 Task: Look for products in the category "Multivitamins" from Paradise Herbs only.
Action: Mouse moved to (266, 137)
Screenshot: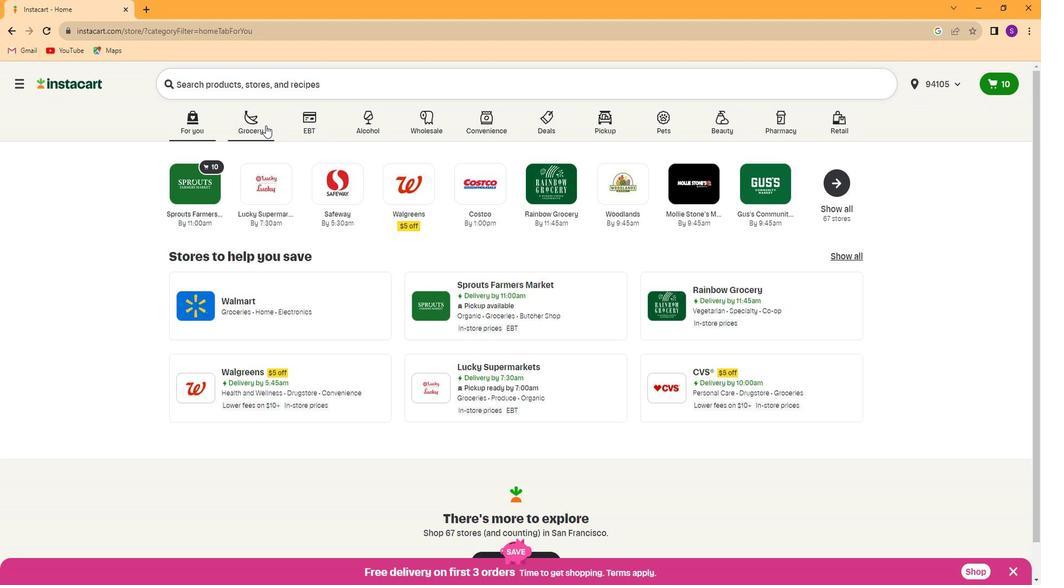
Action: Mouse pressed left at (266, 137)
Screenshot: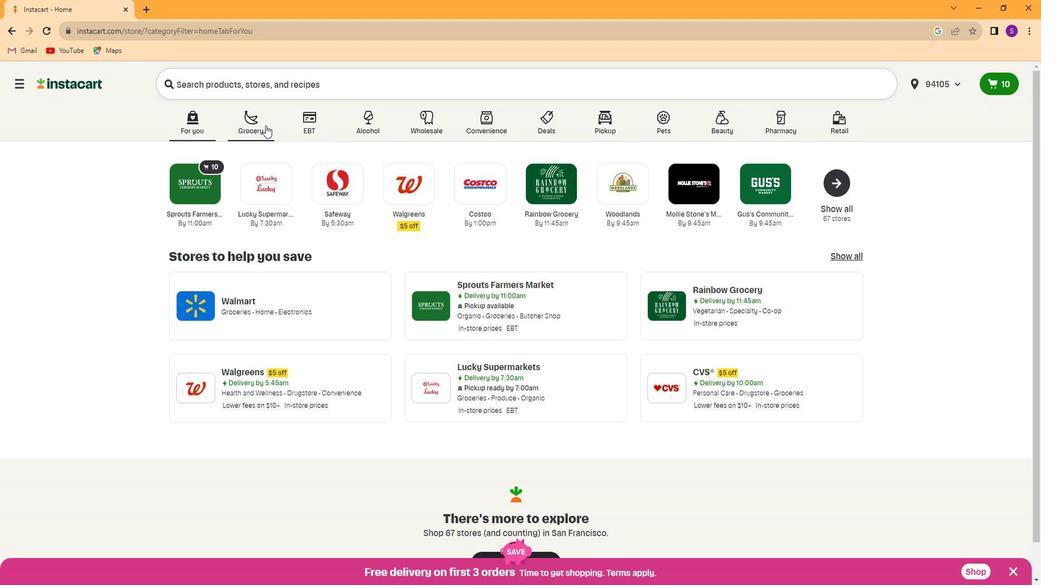 
Action: Mouse moved to (728, 205)
Screenshot: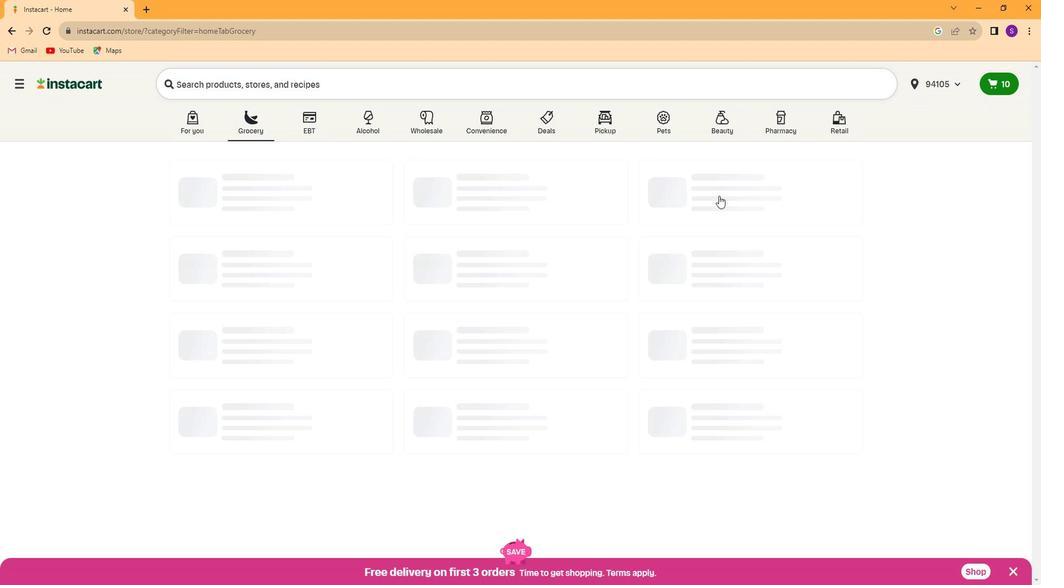 
Action: Mouse pressed left at (728, 205)
Screenshot: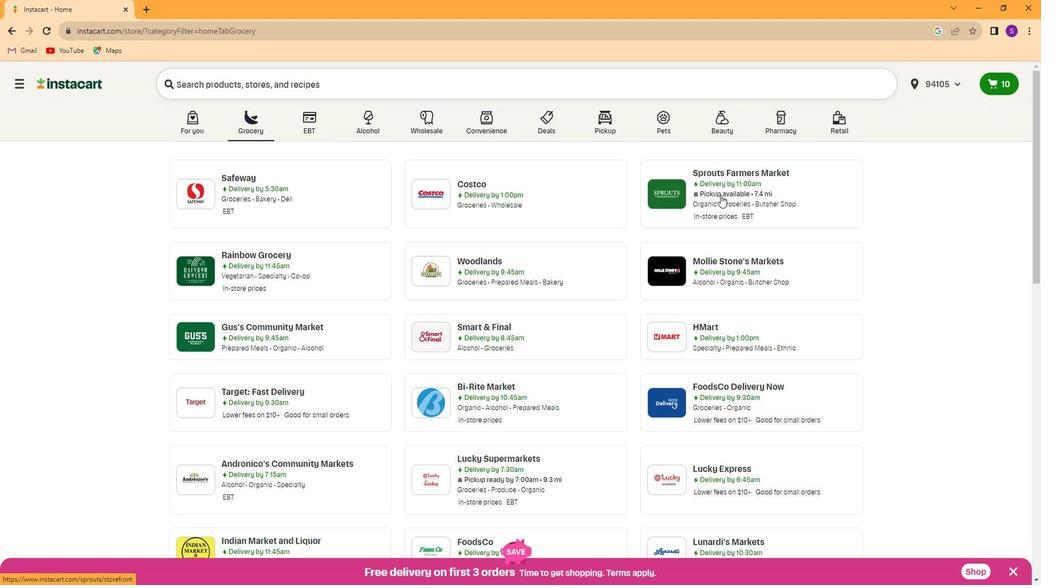 
Action: Mouse moved to (113, 394)
Screenshot: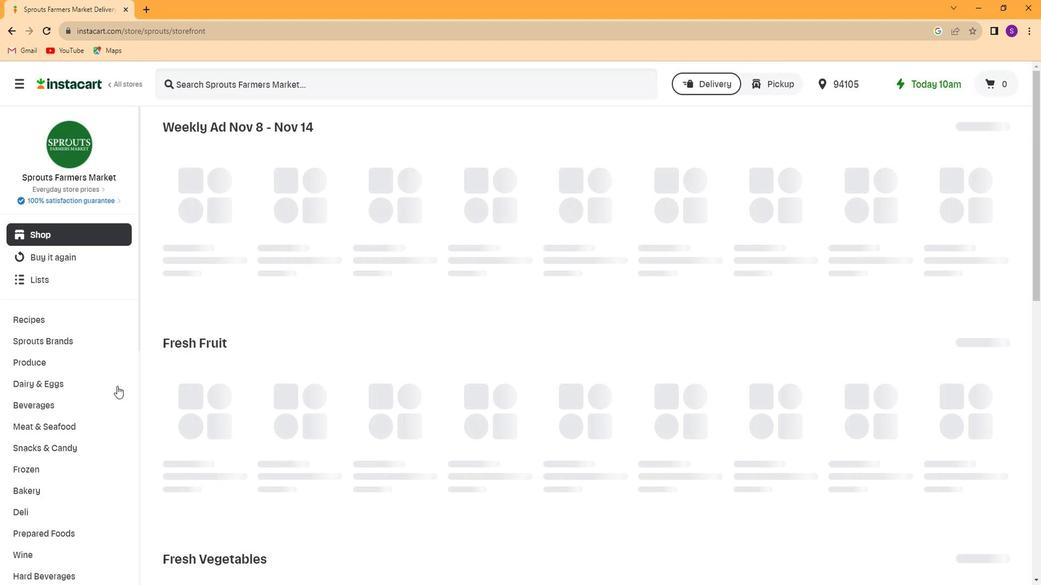 
Action: Mouse scrolled (113, 394) with delta (0, 0)
Screenshot: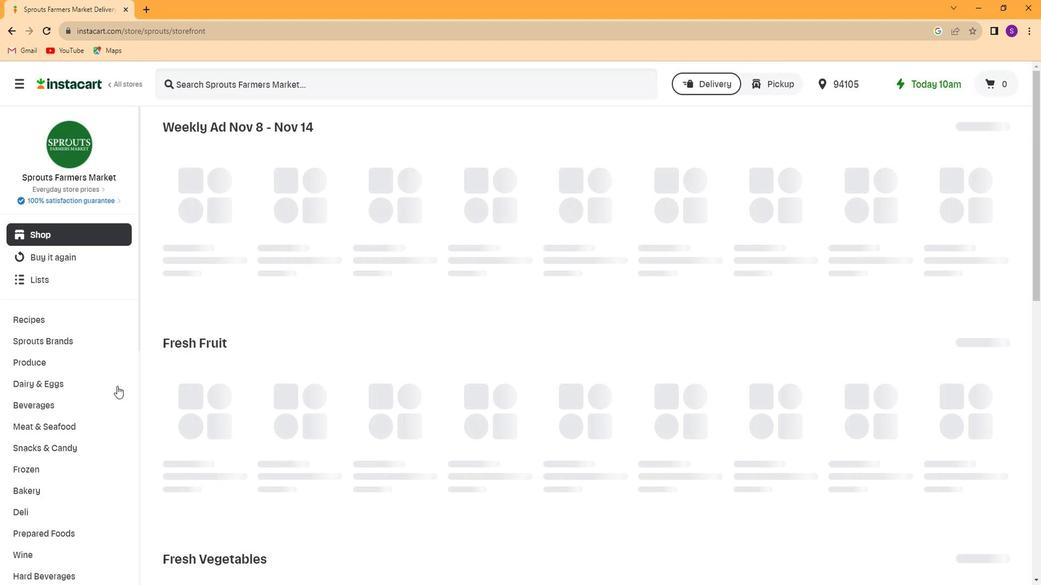 
Action: Mouse moved to (112, 395)
Screenshot: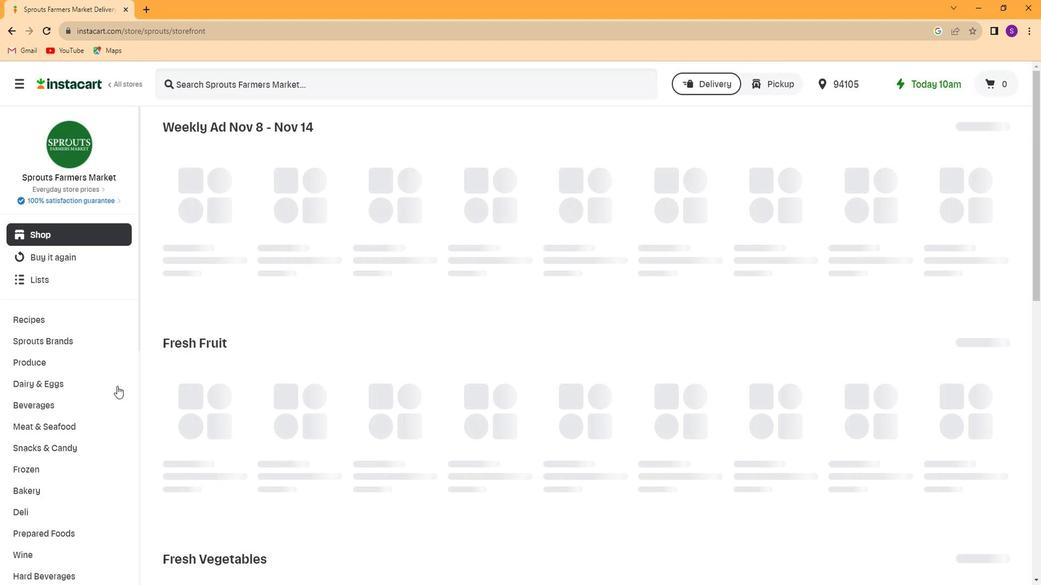 
Action: Mouse scrolled (112, 394) with delta (0, 0)
Screenshot: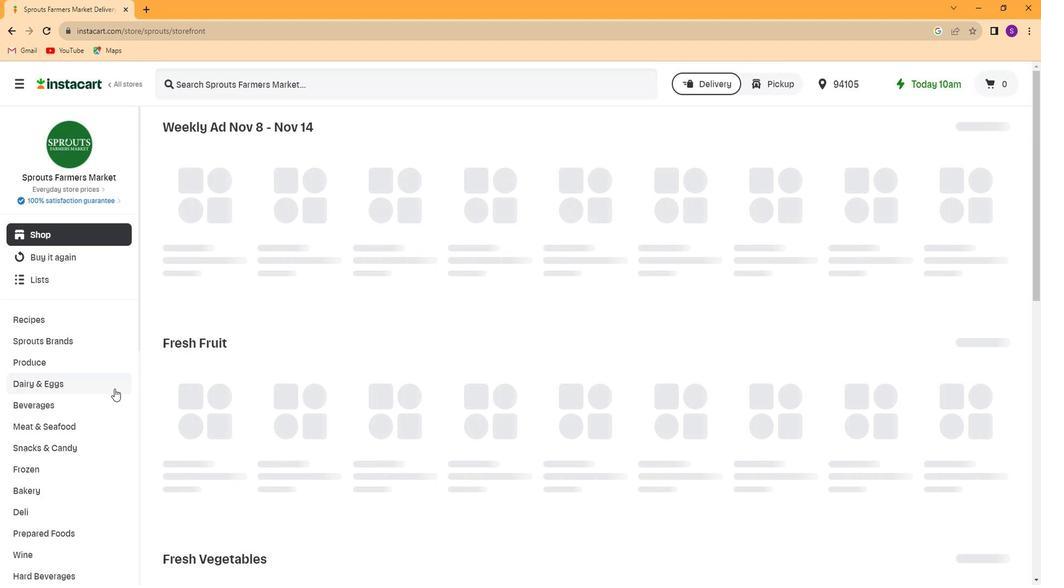 
Action: Mouse scrolled (112, 394) with delta (0, 0)
Screenshot: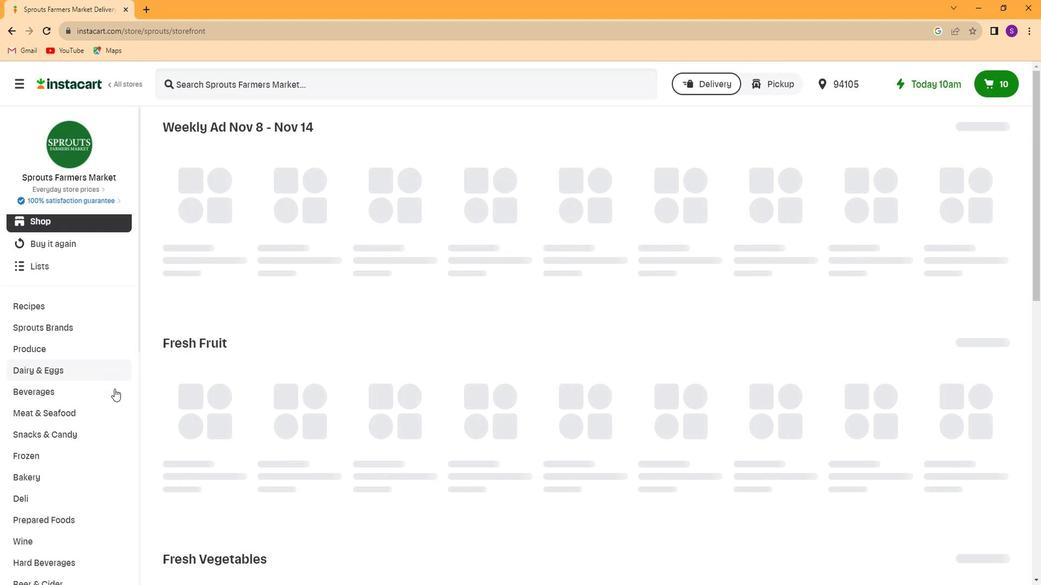 
Action: Mouse scrolled (112, 394) with delta (0, 0)
Screenshot: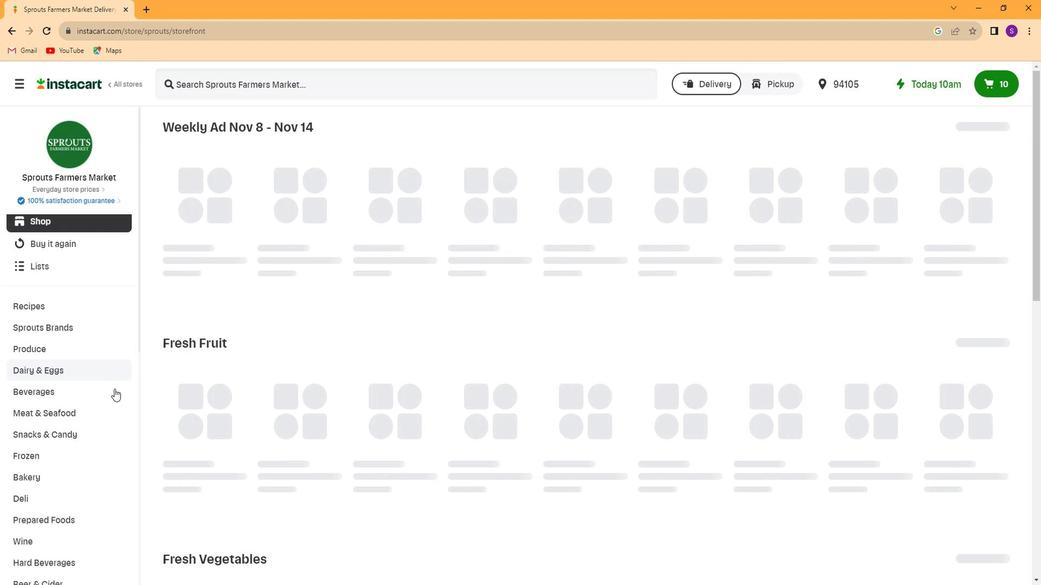 
Action: Mouse scrolled (112, 394) with delta (0, 0)
Screenshot: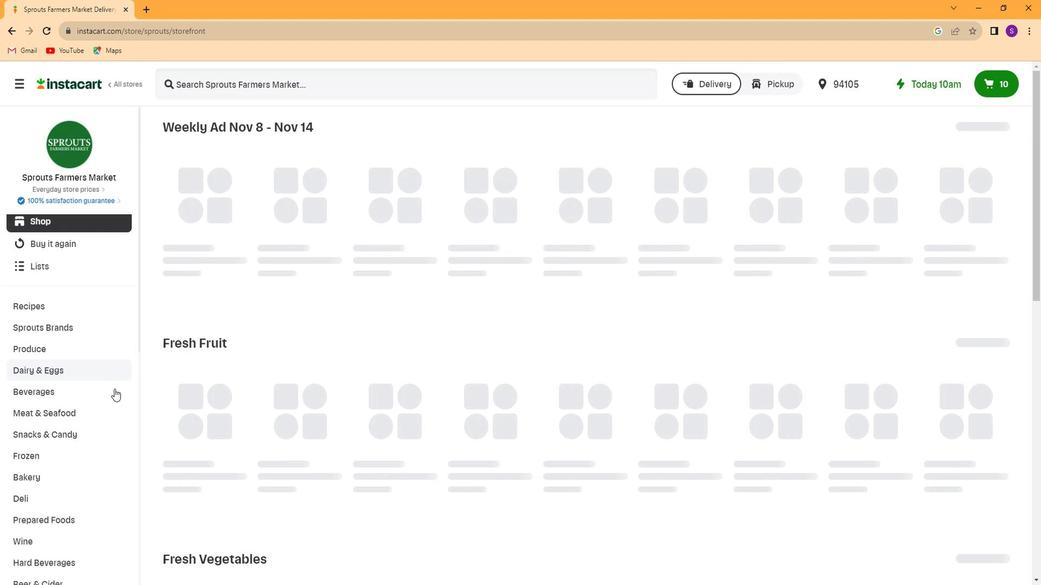 
Action: Mouse scrolled (112, 394) with delta (0, 0)
Screenshot: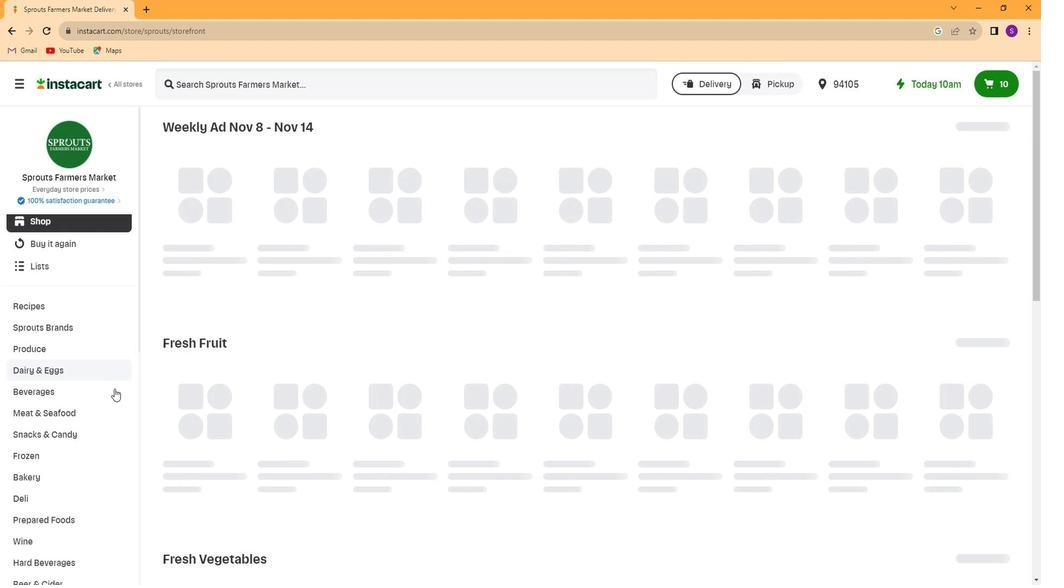 
Action: Mouse scrolled (112, 394) with delta (0, 0)
Screenshot: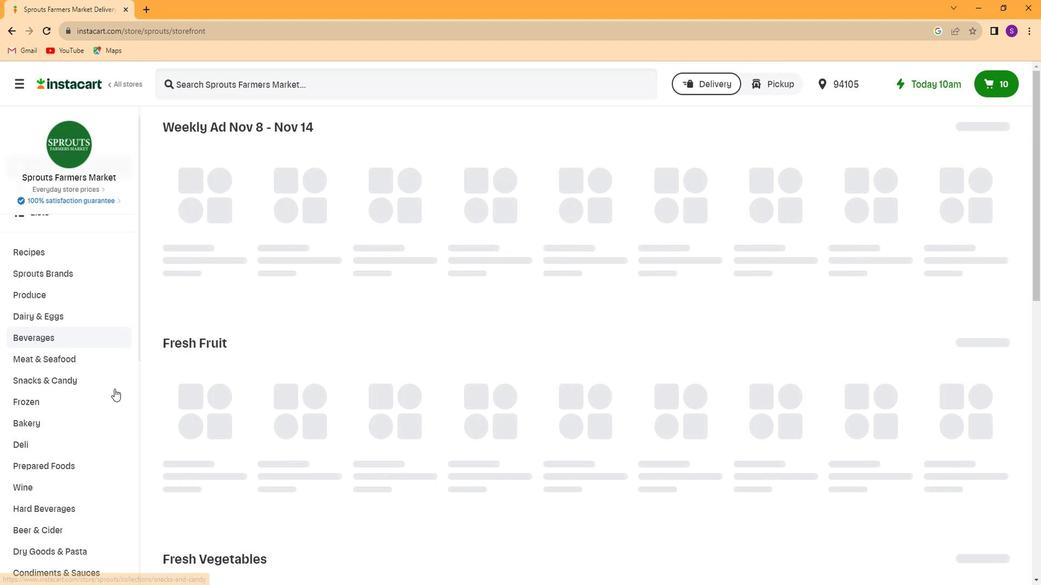 
Action: Mouse scrolled (112, 394) with delta (0, 0)
Screenshot: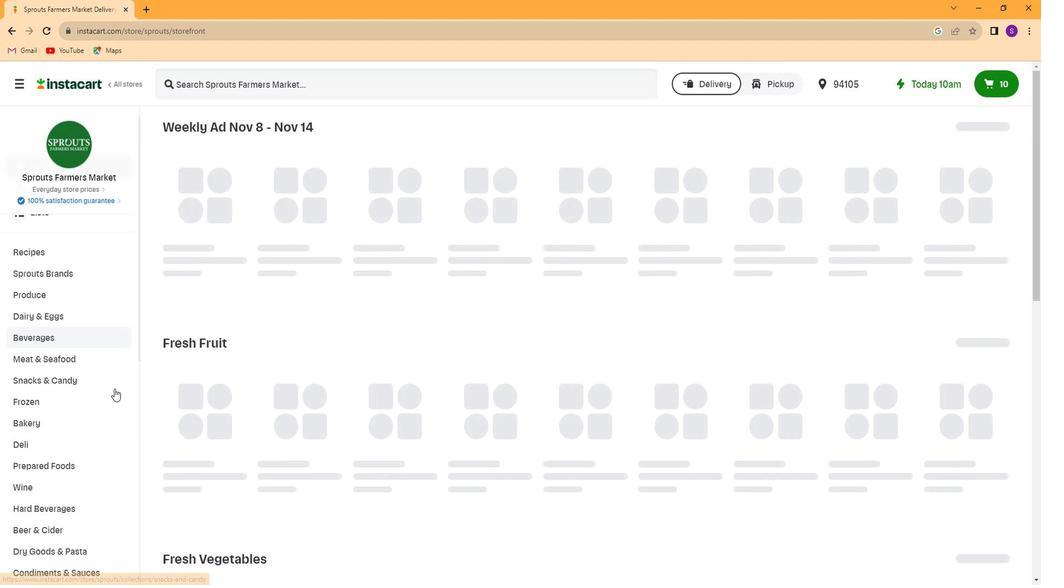 
Action: Mouse moved to (107, 399)
Screenshot: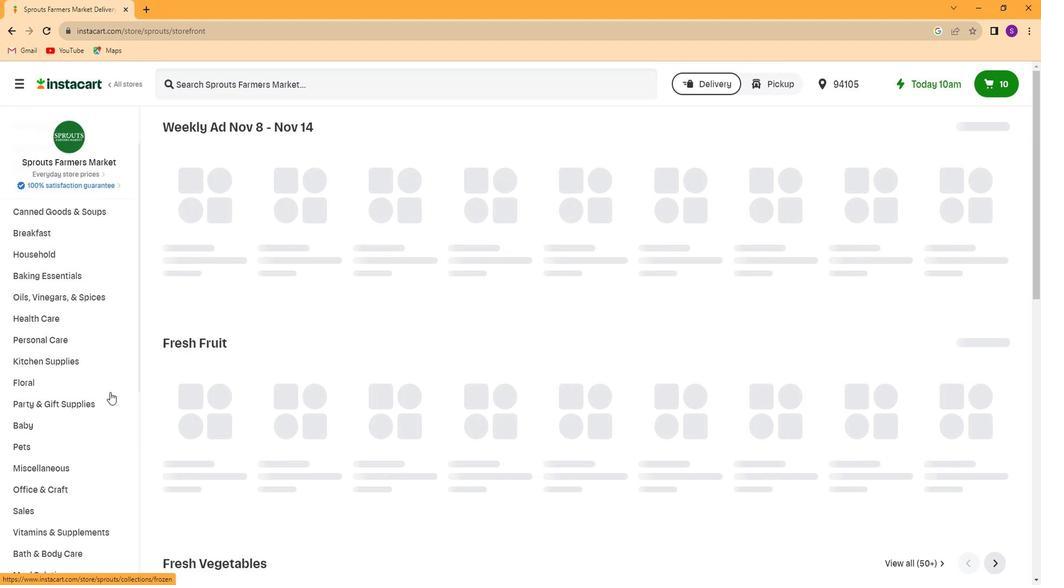 
Action: Mouse scrolled (107, 398) with delta (0, 0)
Screenshot: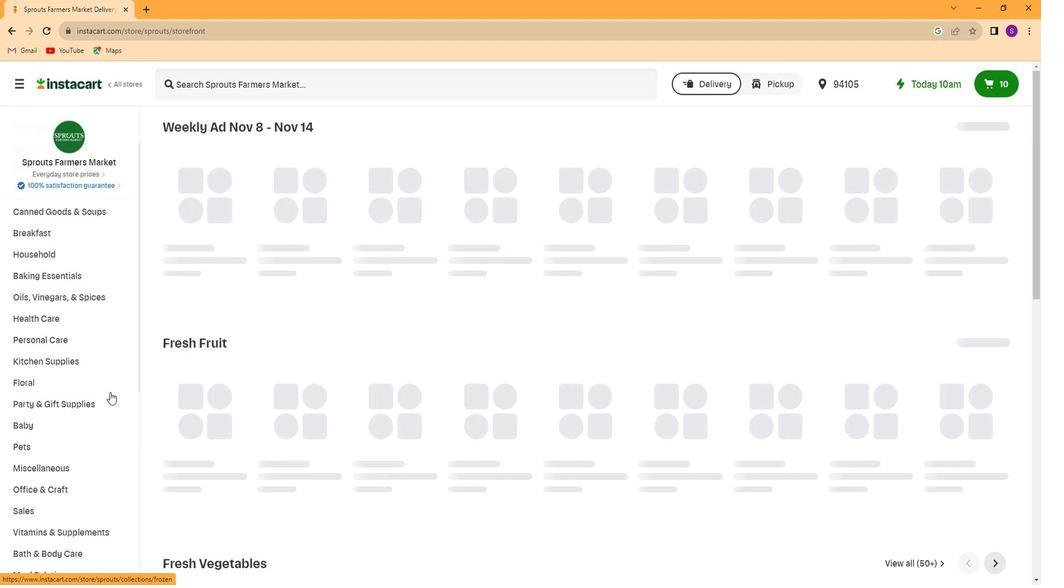 
Action: Mouse moved to (100, 402)
Screenshot: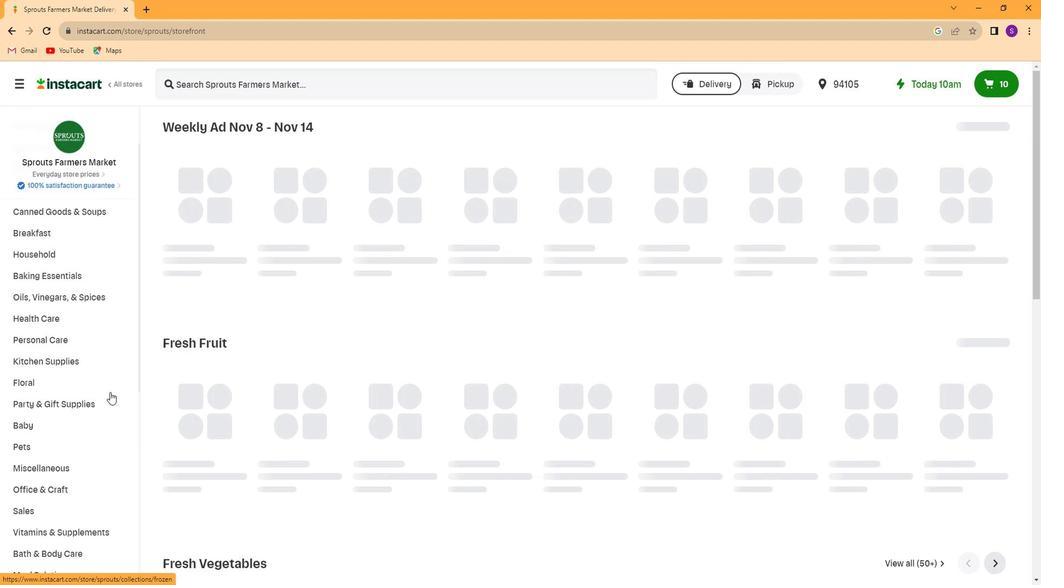 
Action: Mouse scrolled (100, 402) with delta (0, 0)
Screenshot: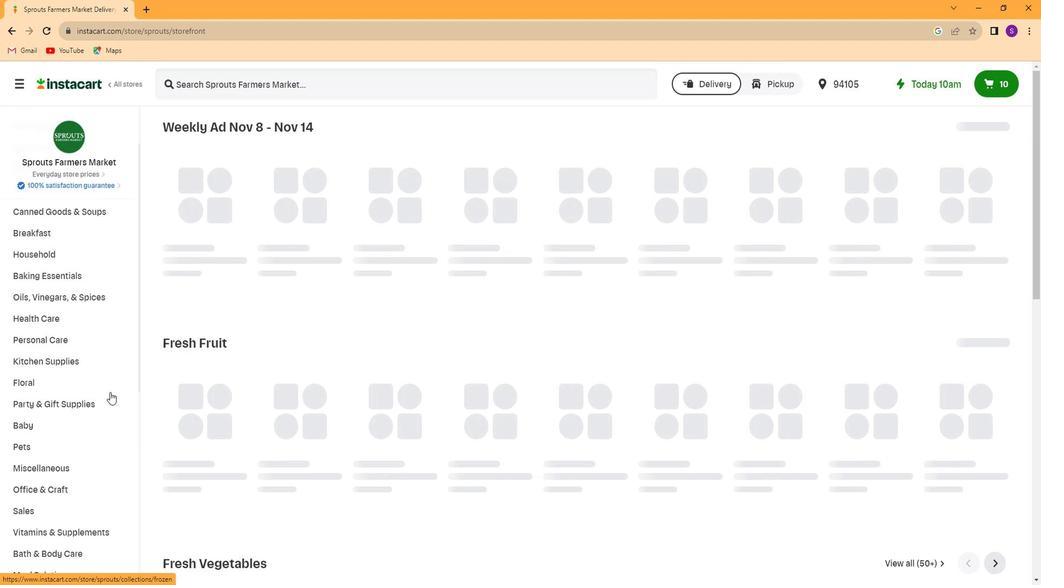 
Action: Mouse moved to (95, 404)
Screenshot: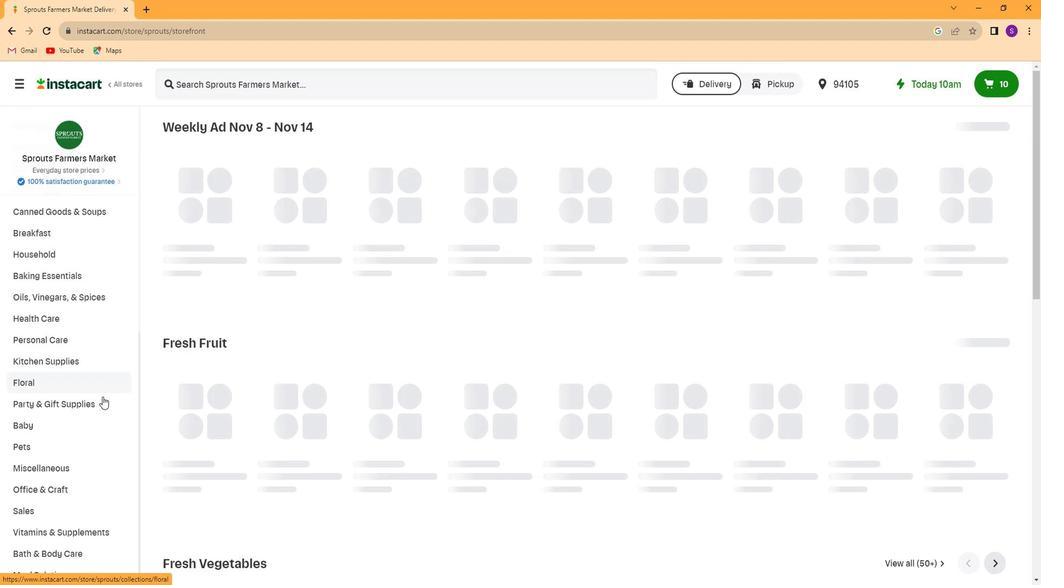 
Action: Mouse scrolled (95, 404) with delta (0, 0)
Screenshot: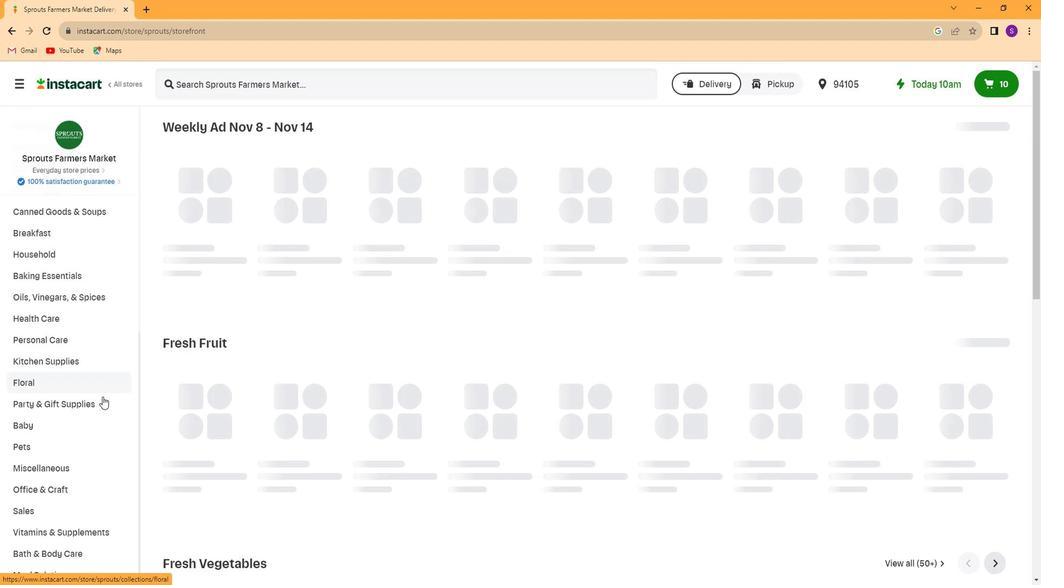 
Action: Mouse moved to (93, 405)
Screenshot: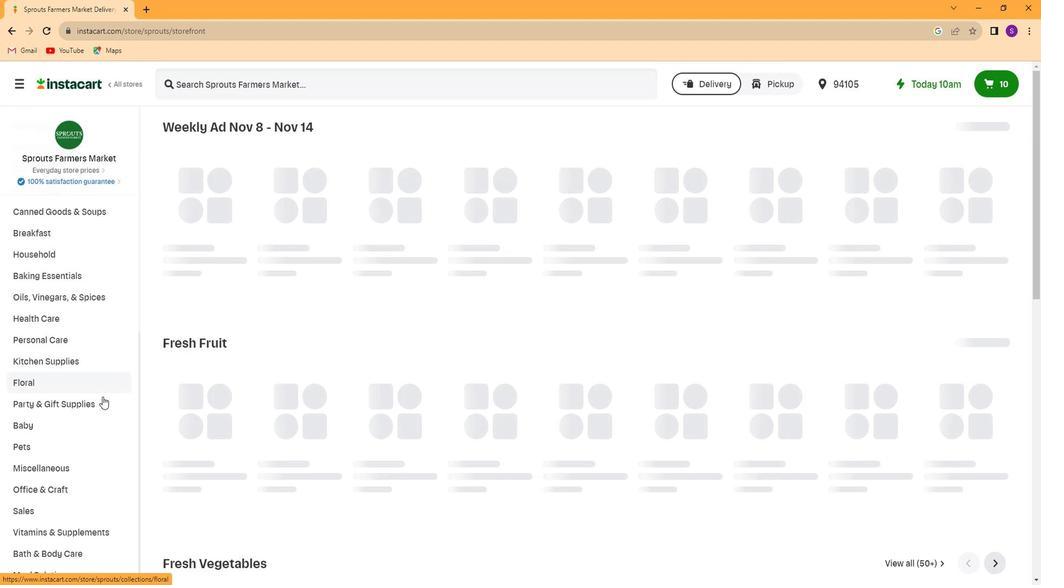 
Action: Mouse scrolled (93, 405) with delta (0, 0)
Screenshot: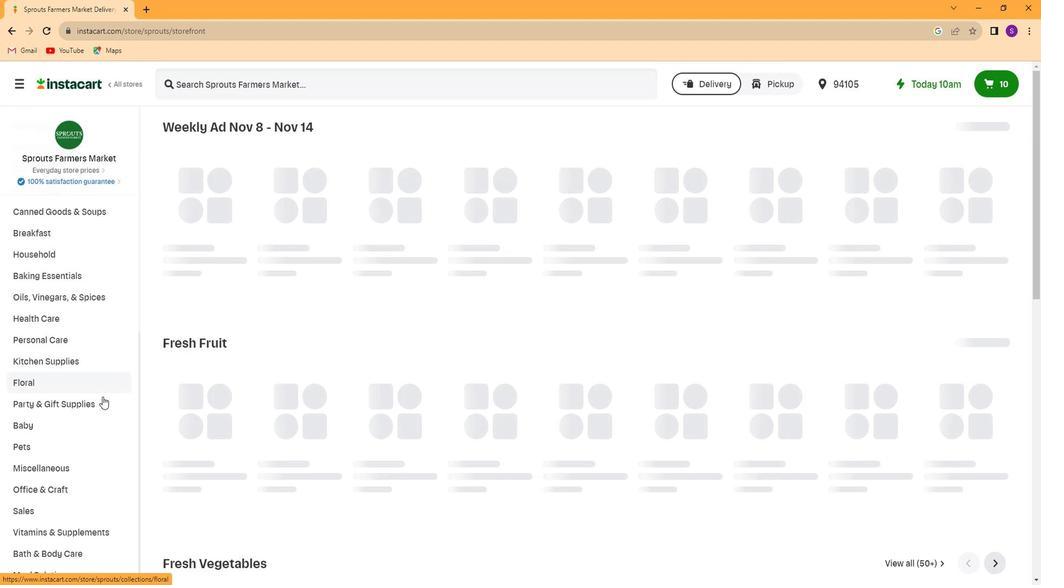 
Action: Mouse scrolled (93, 405) with delta (0, 0)
Screenshot: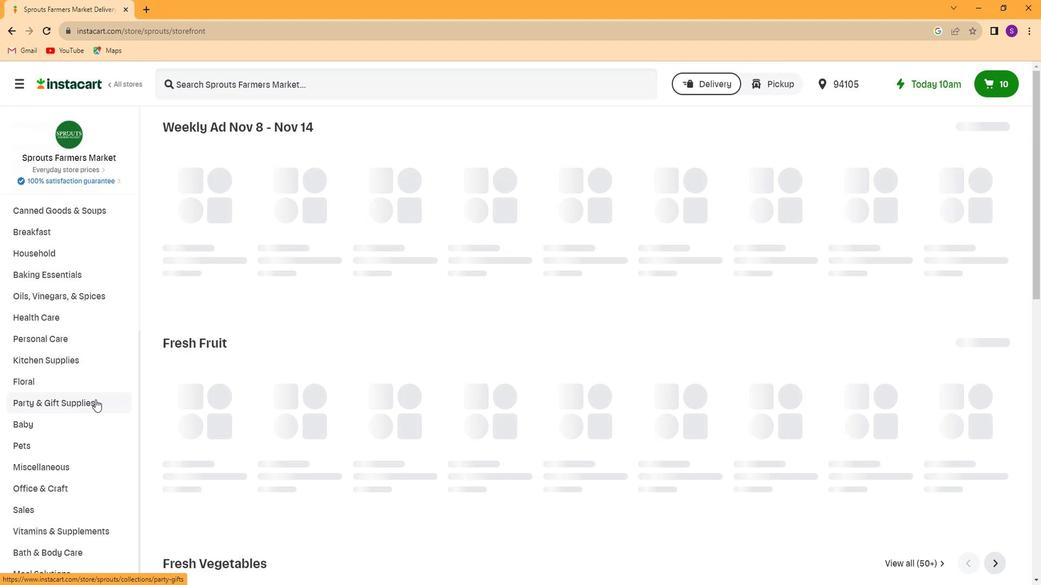 
Action: Mouse scrolled (93, 405) with delta (0, 0)
Screenshot: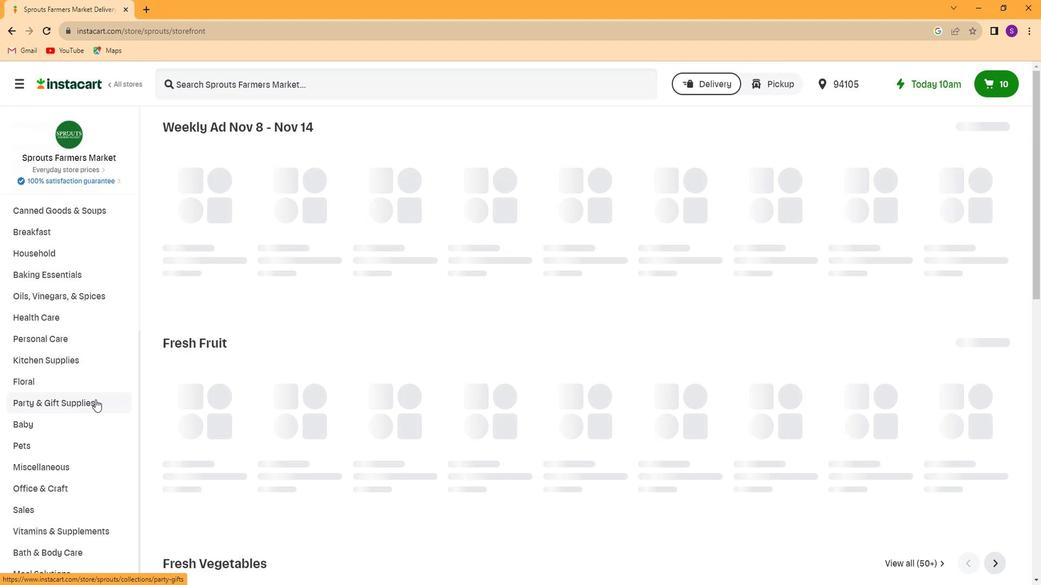 
Action: Mouse scrolled (93, 405) with delta (0, 0)
Screenshot: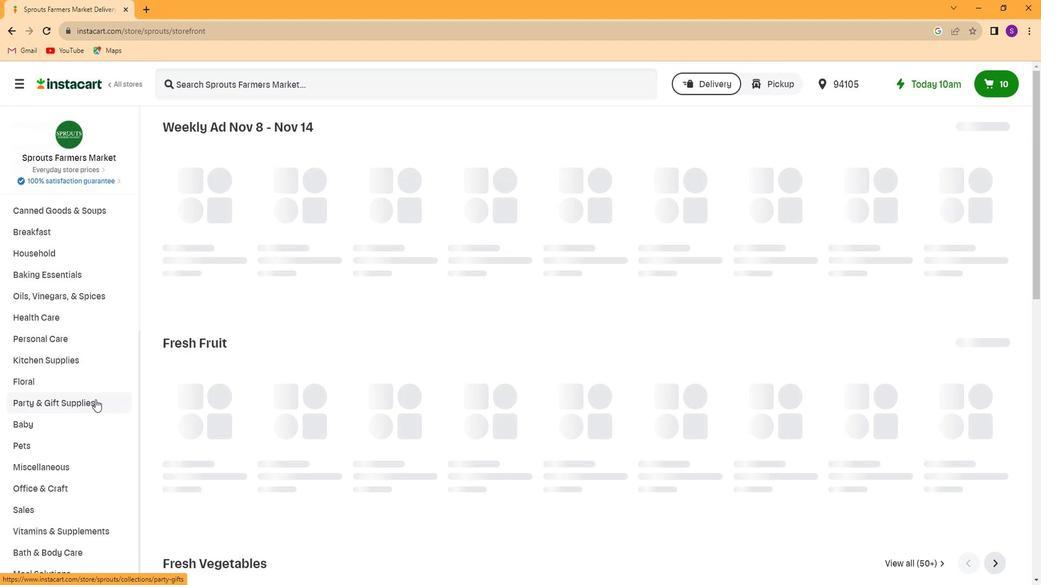 
Action: Mouse moved to (91, 532)
Screenshot: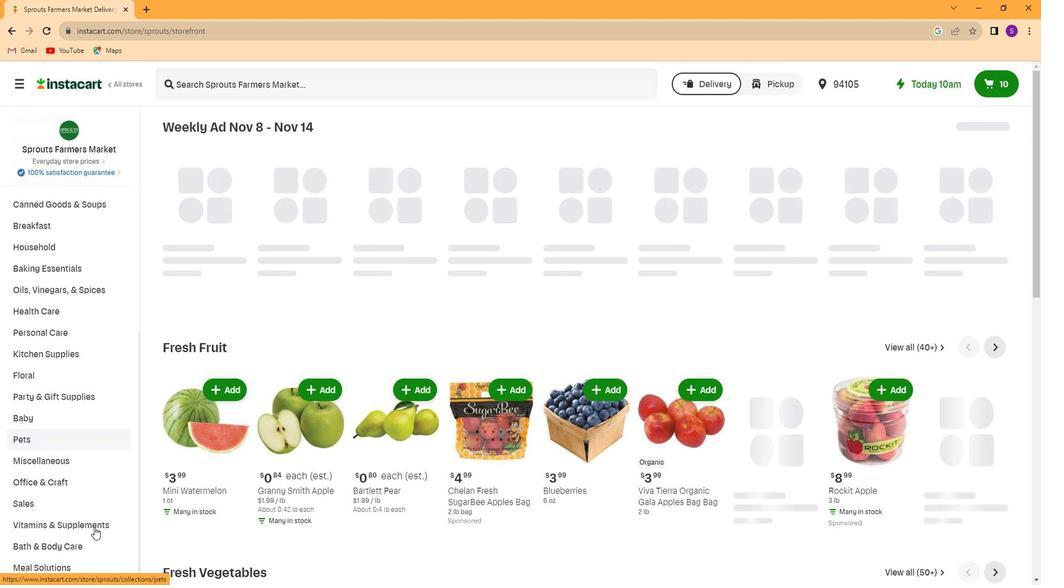 
Action: Mouse pressed left at (91, 532)
Screenshot: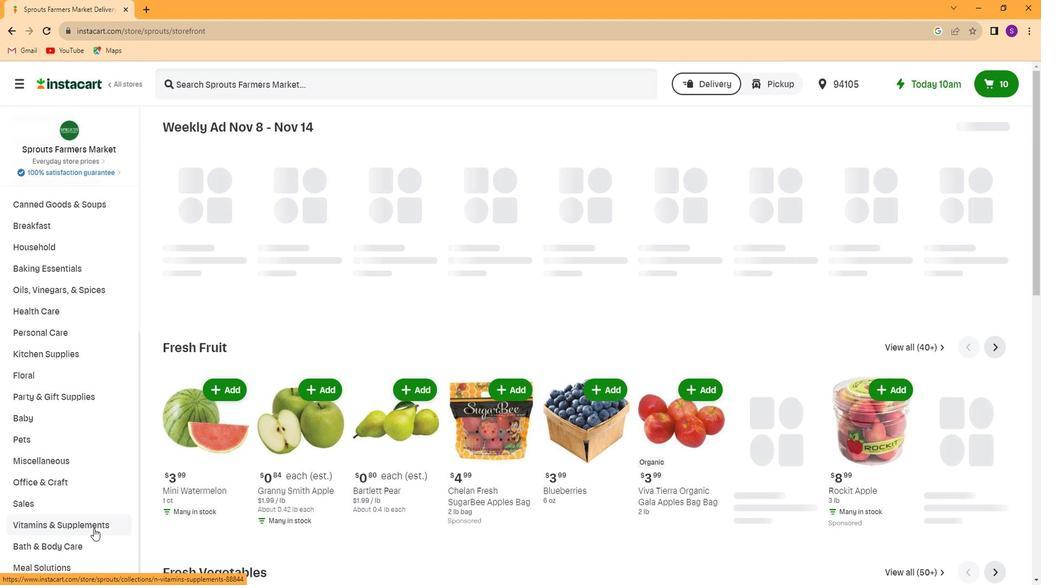 
Action: Mouse moved to (73, 453)
Screenshot: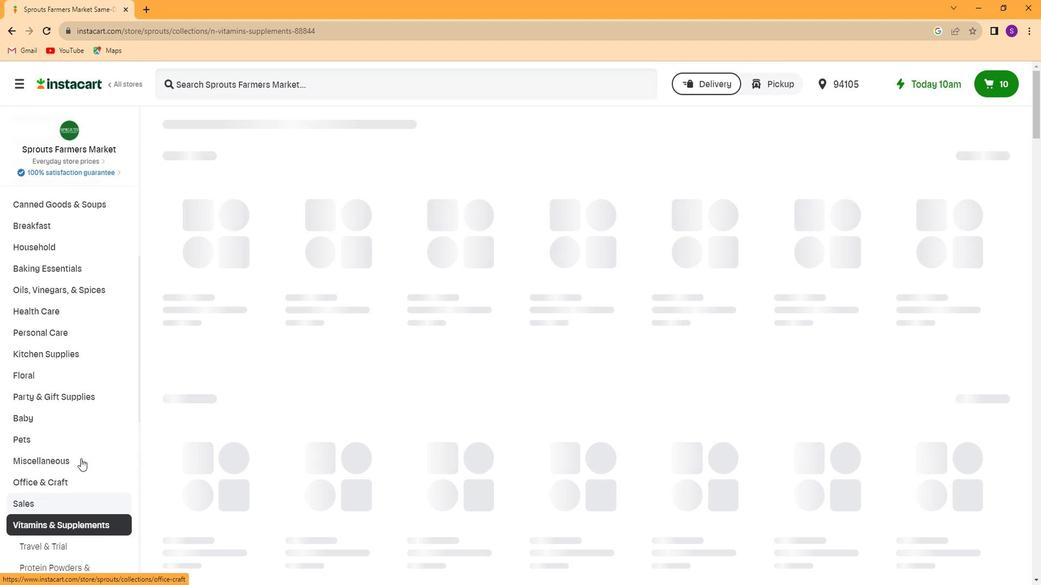 
Action: Mouse scrolled (73, 452) with delta (0, 0)
Screenshot: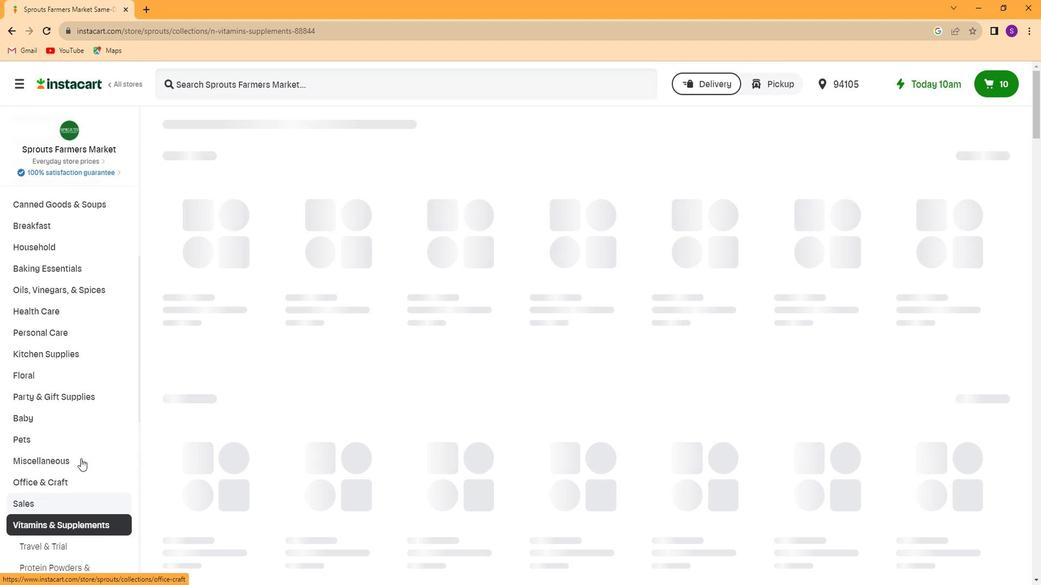 
Action: Mouse moved to (70, 433)
Screenshot: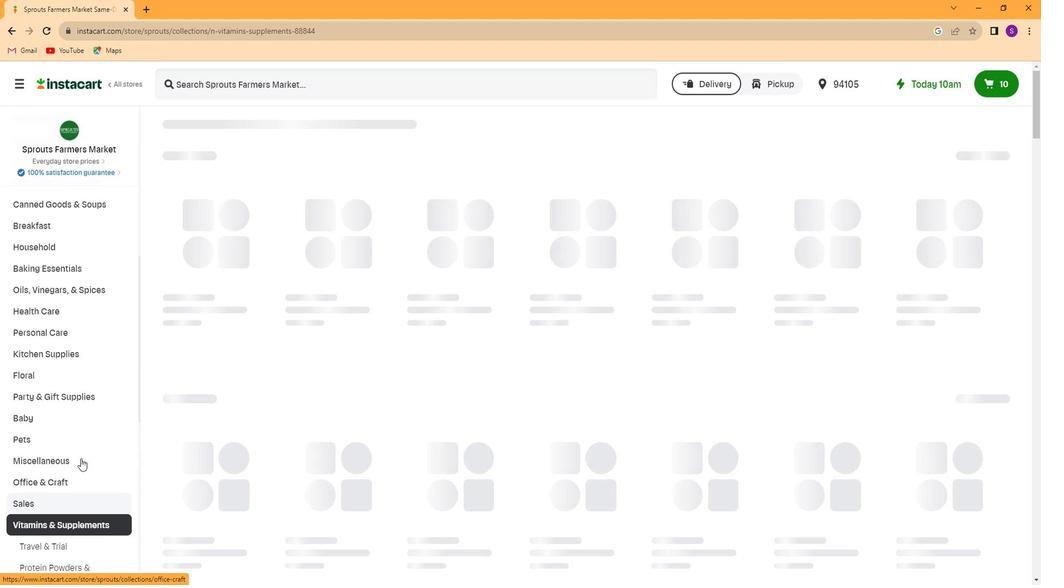 
Action: Mouse scrolled (70, 433) with delta (0, 0)
Screenshot: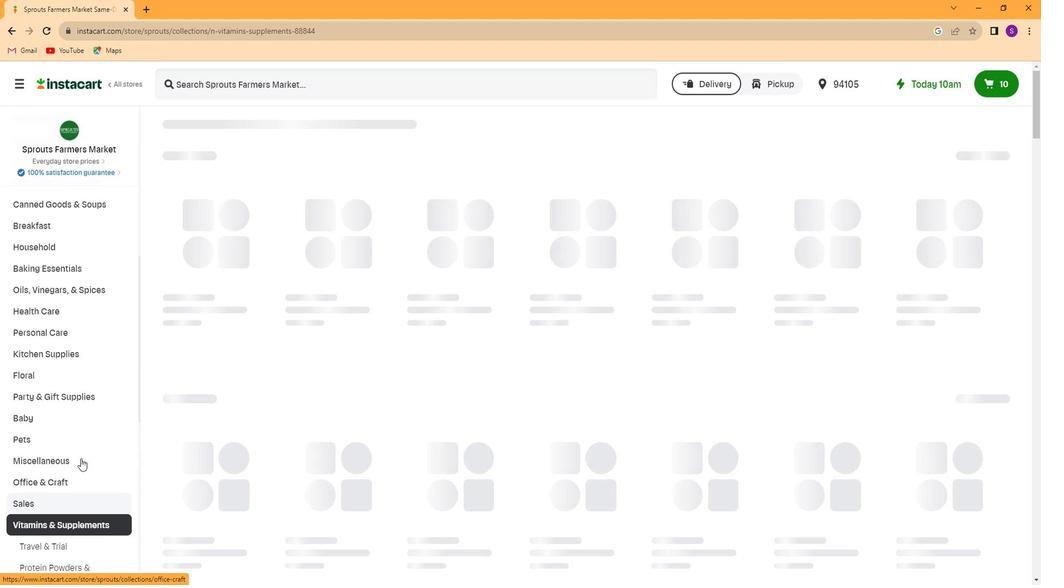 
Action: Mouse moved to (68, 421)
Screenshot: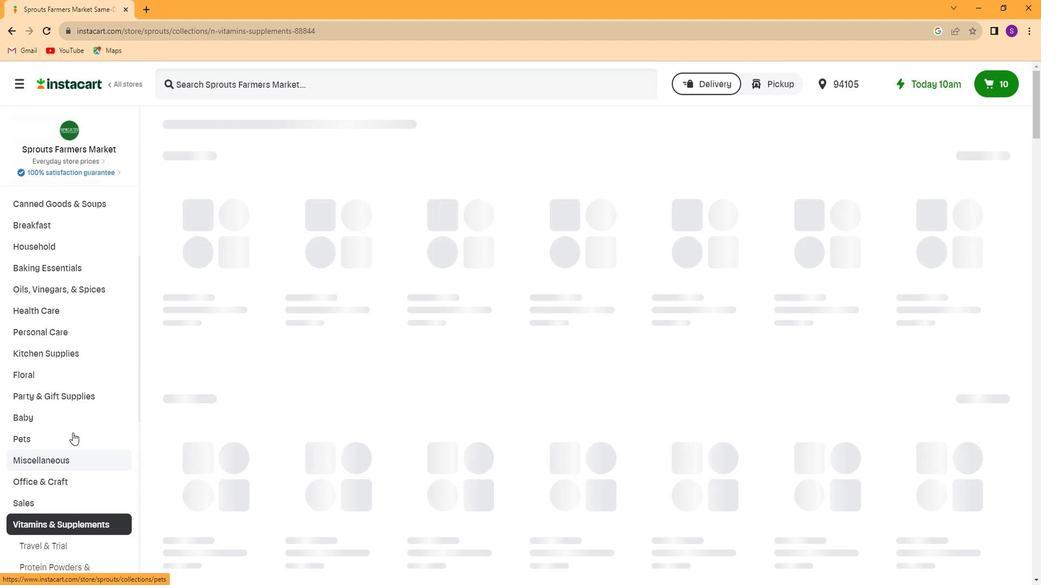 
Action: Mouse scrolled (68, 421) with delta (0, 0)
Screenshot: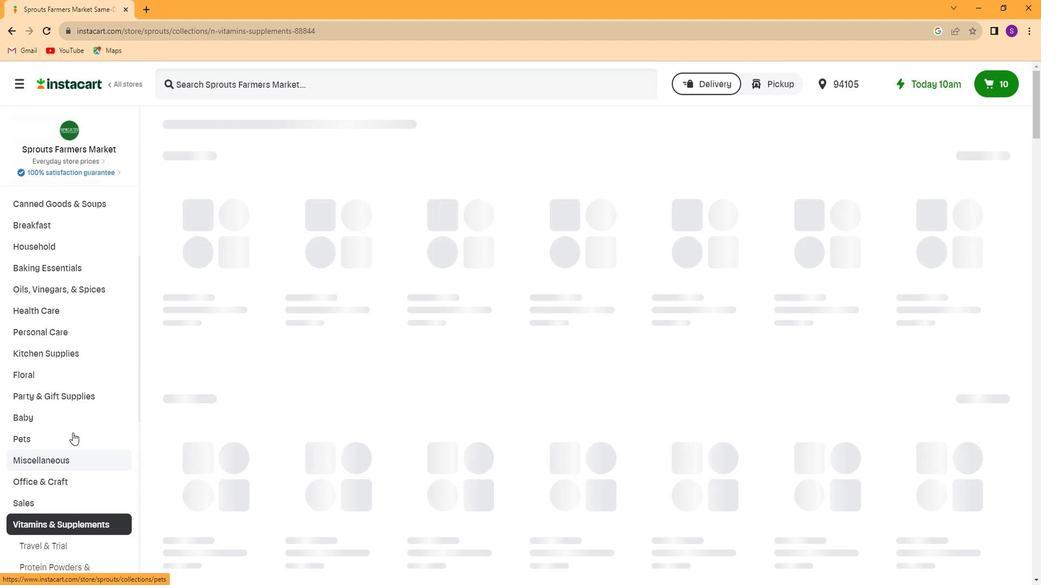 
Action: Mouse moved to (66, 414)
Screenshot: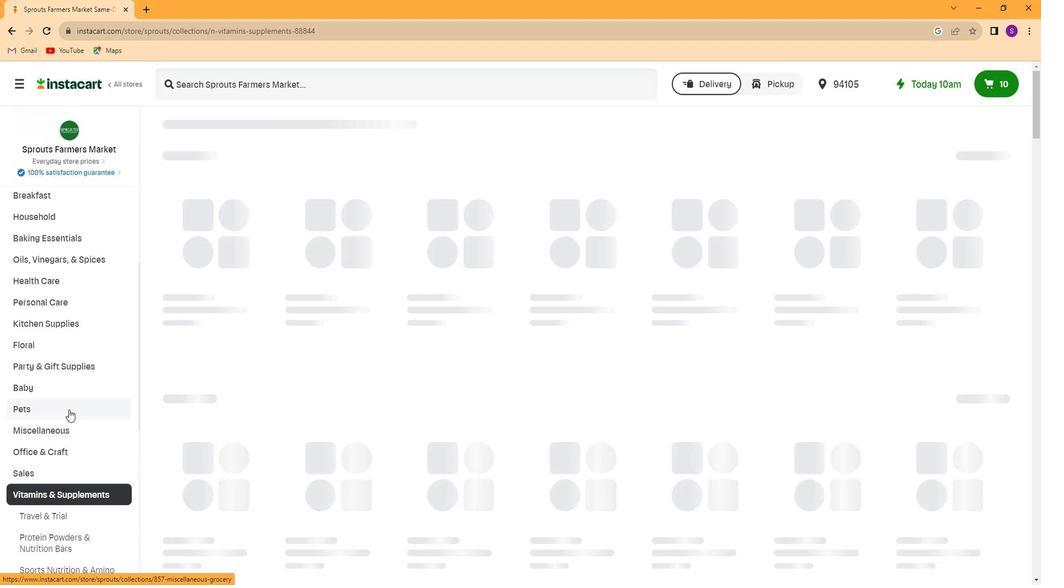 
Action: Mouse scrolled (66, 413) with delta (0, 0)
Screenshot: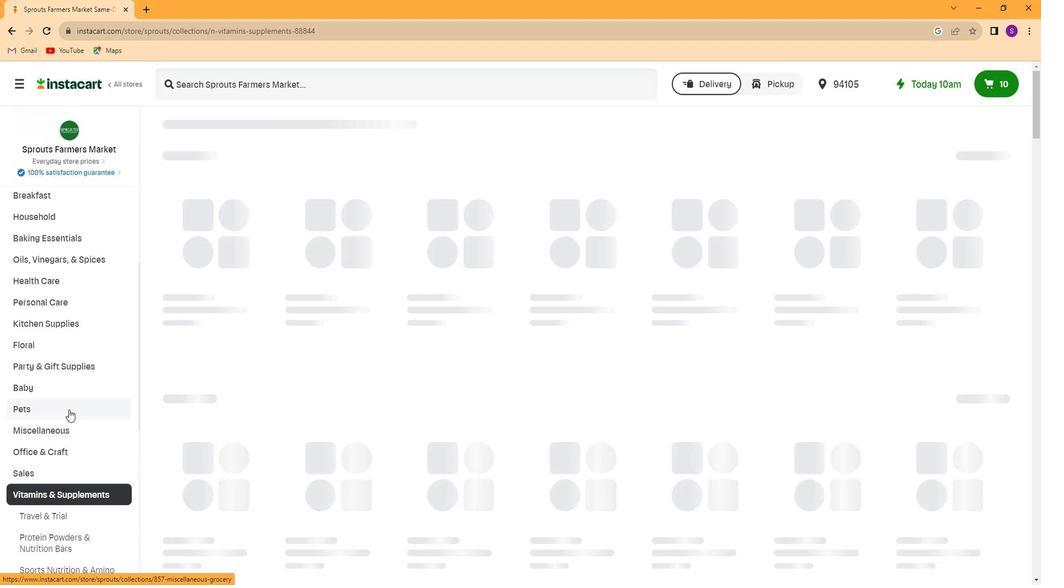 
Action: Mouse moved to (66, 406)
Screenshot: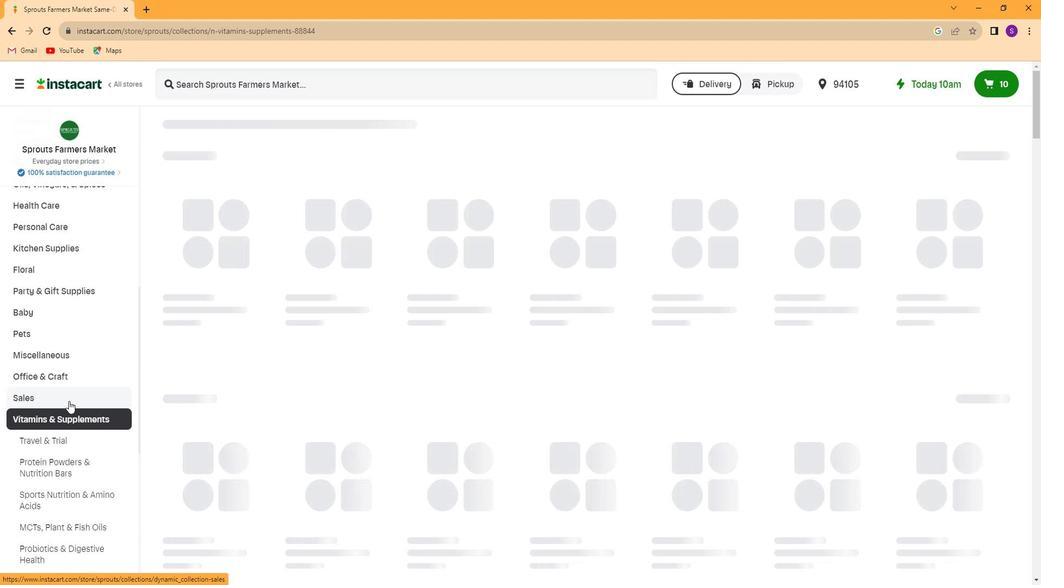 
Action: Mouse scrolled (66, 405) with delta (0, -1)
Screenshot: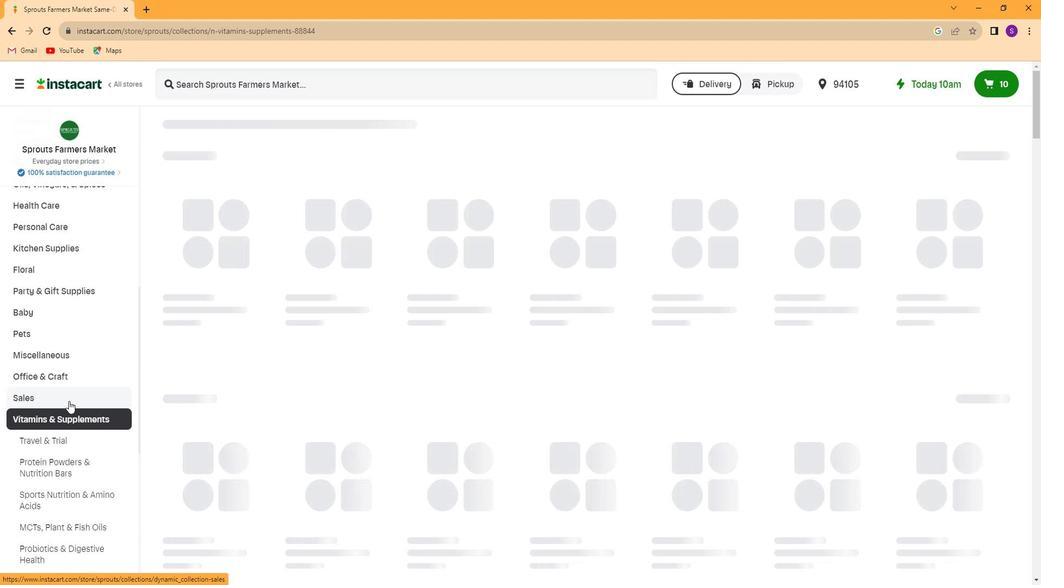 
Action: Mouse moved to (73, 448)
Screenshot: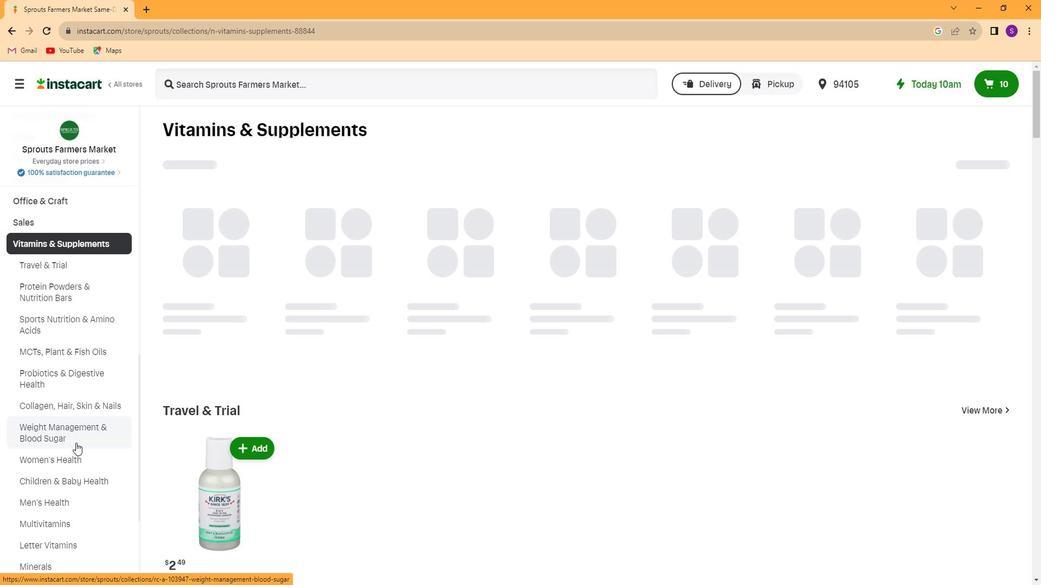 
Action: Mouse scrolled (73, 447) with delta (0, 0)
Screenshot: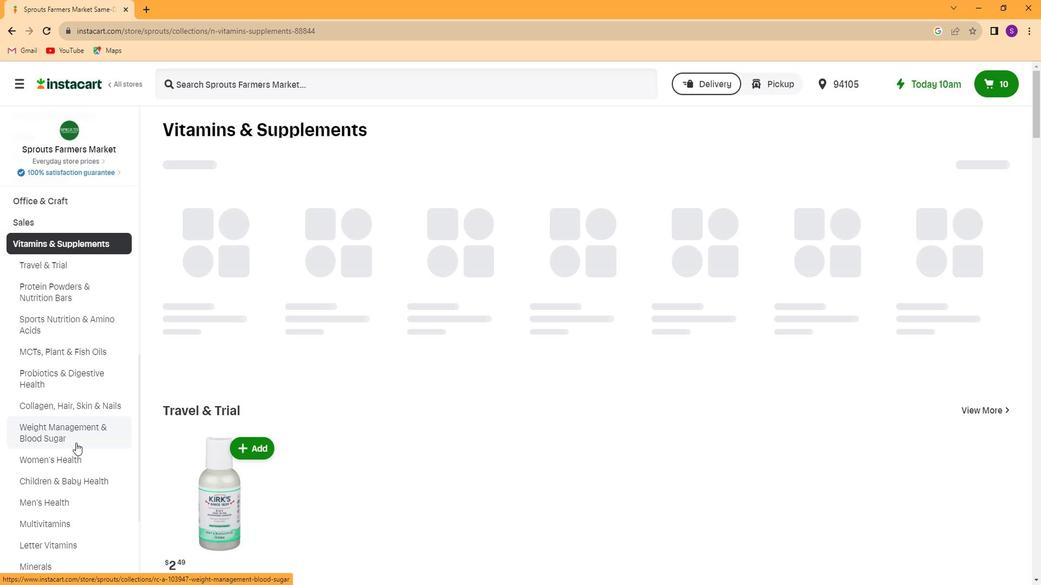 
Action: Mouse scrolled (73, 447) with delta (0, 0)
Screenshot: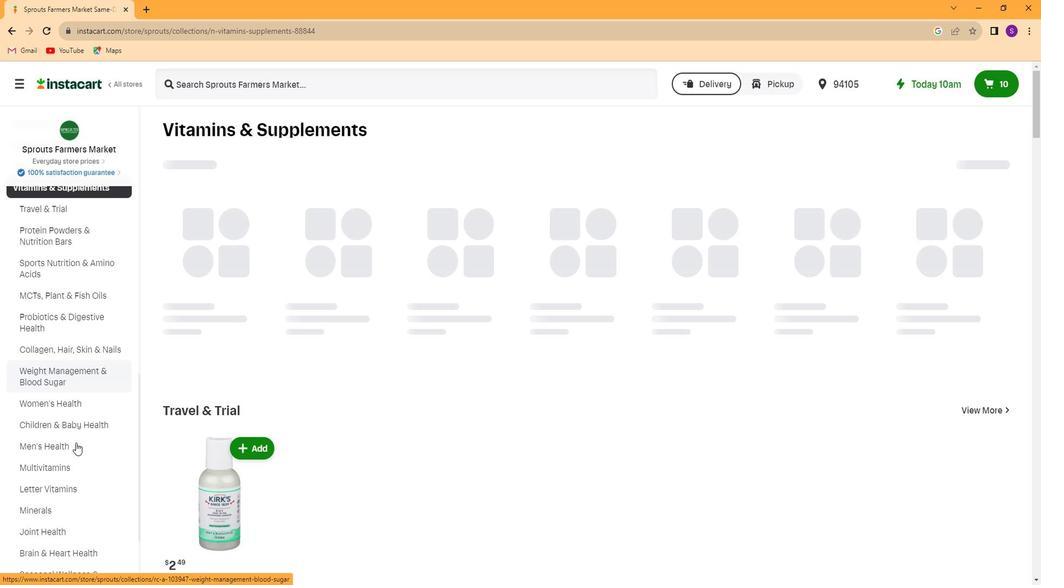 
Action: Mouse moved to (88, 417)
Screenshot: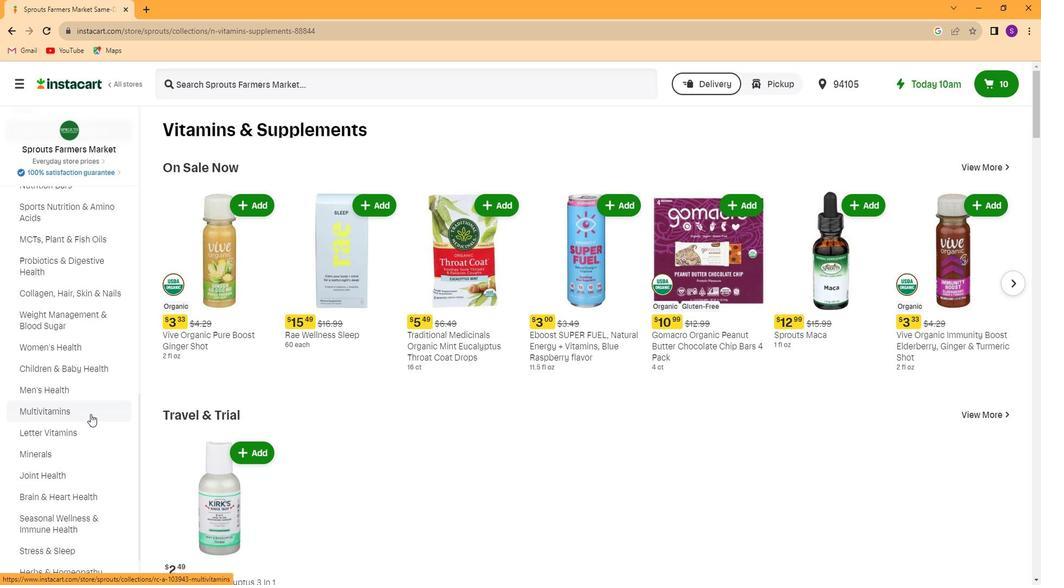 
Action: Mouse pressed left at (88, 417)
Screenshot: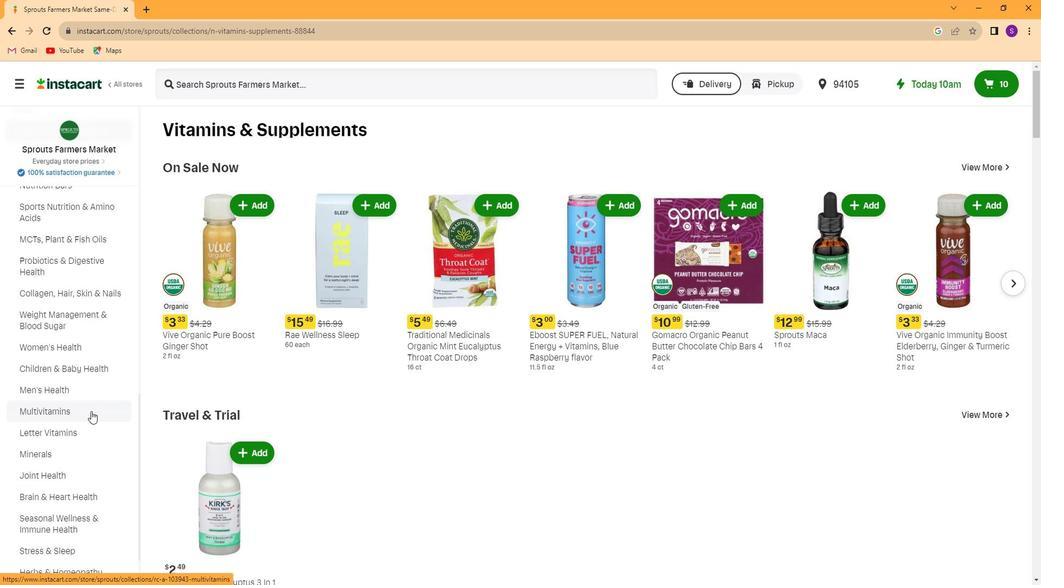 
Action: Mouse moved to (259, 183)
Screenshot: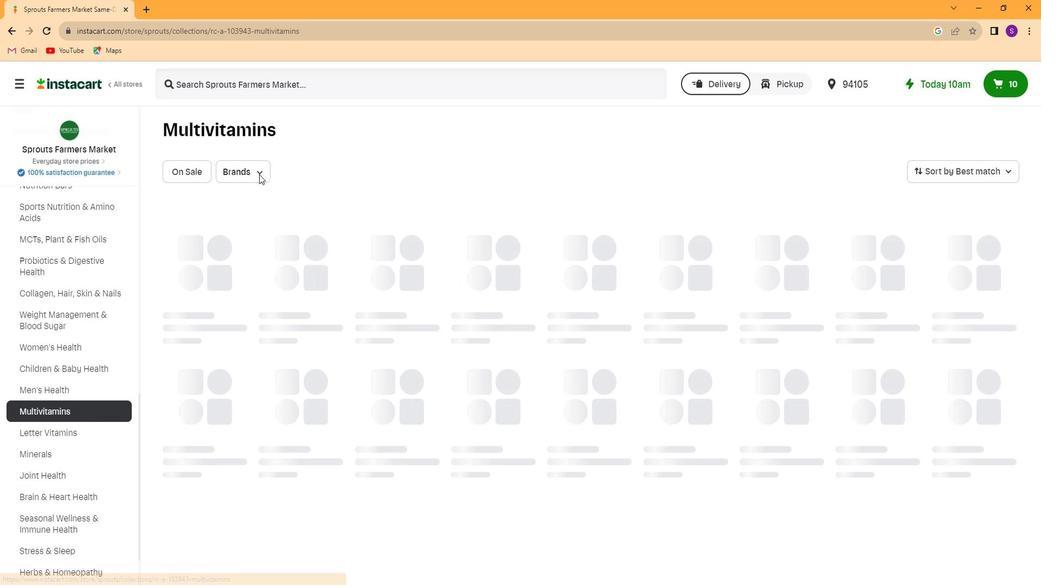 
Action: Mouse pressed left at (259, 183)
Screenshot: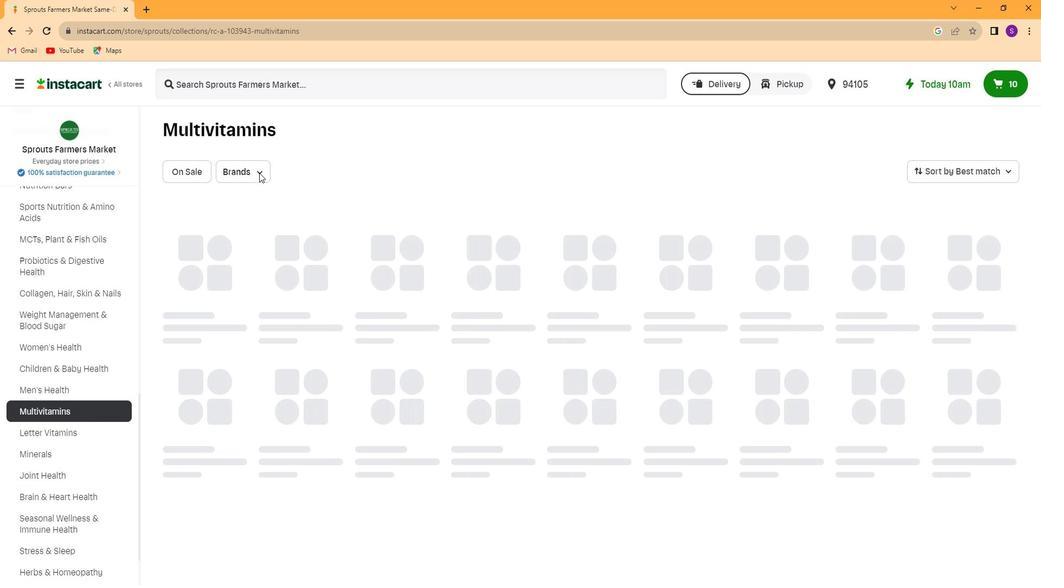 
Action: Mouse moved to (294, 247)
Screenshot: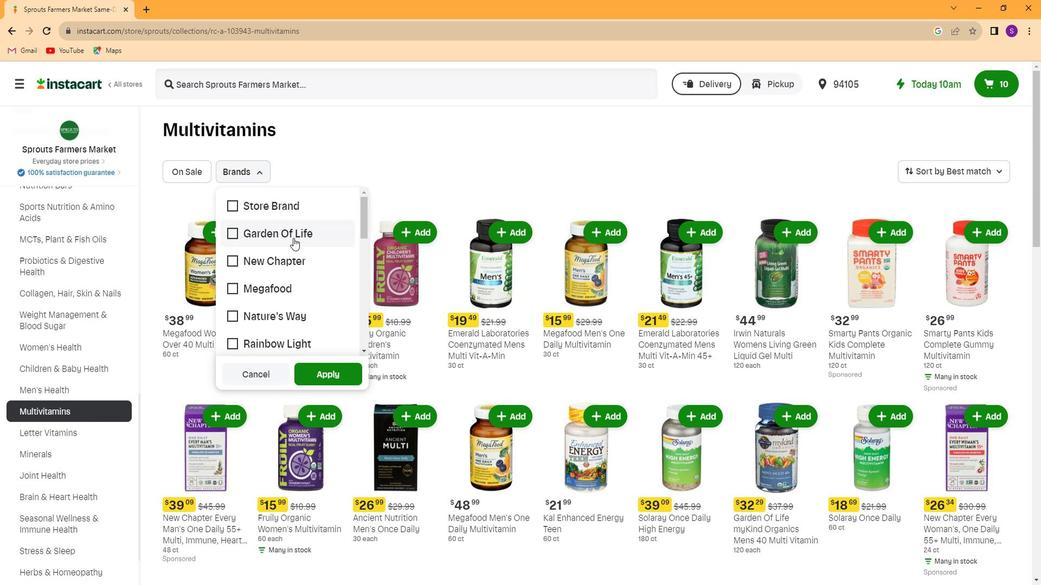 
Action: Mouse scrolled (294, 246) with delta (0, 0)
Screenshot: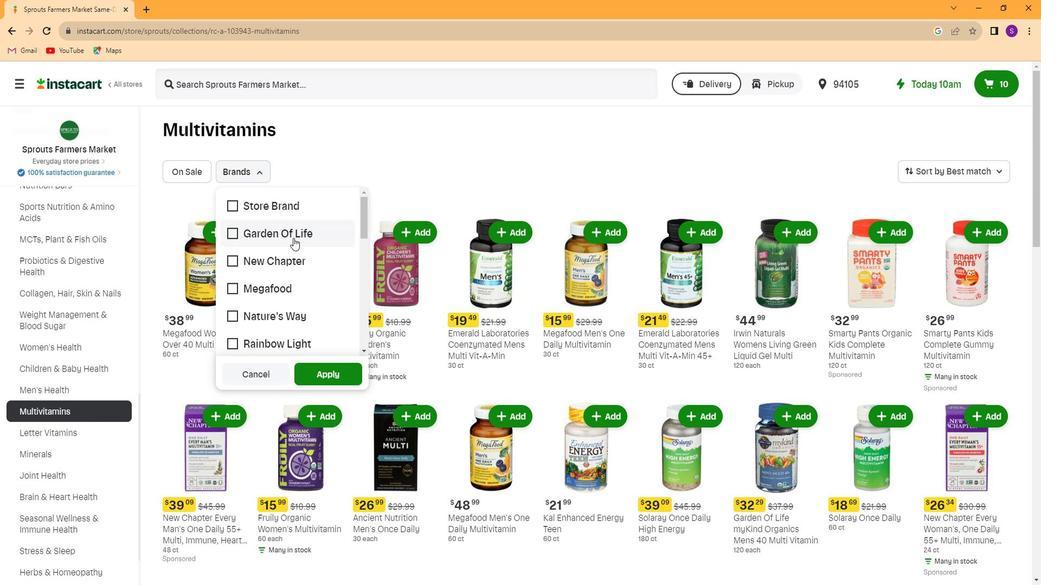 
Action: Mouse scrolled (294, 246) with delta (0, 0)
Screenshot: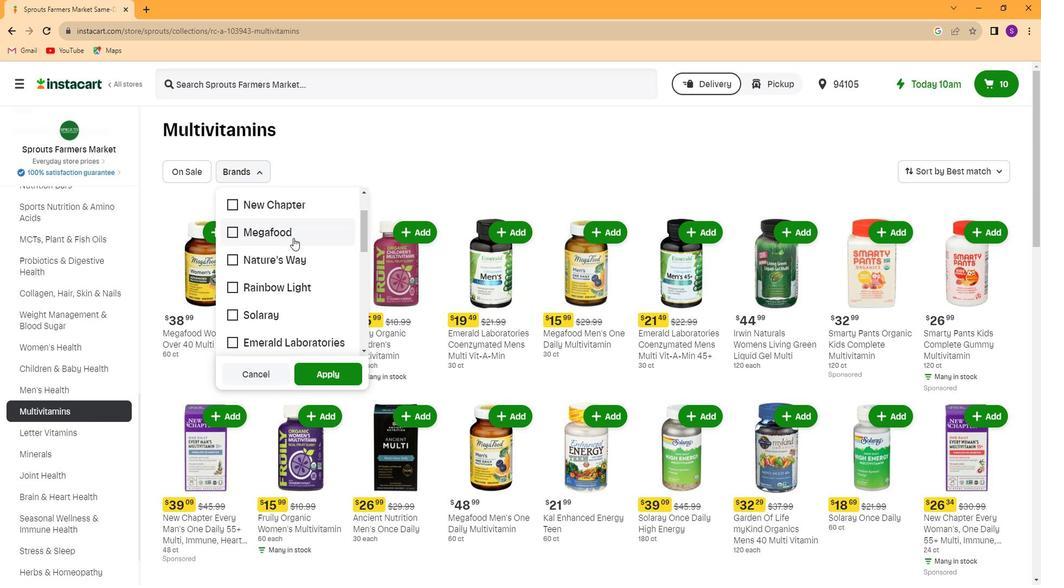 
Action: Mouse scrolled (294, 246) with delta (0, 0)
Screenshot: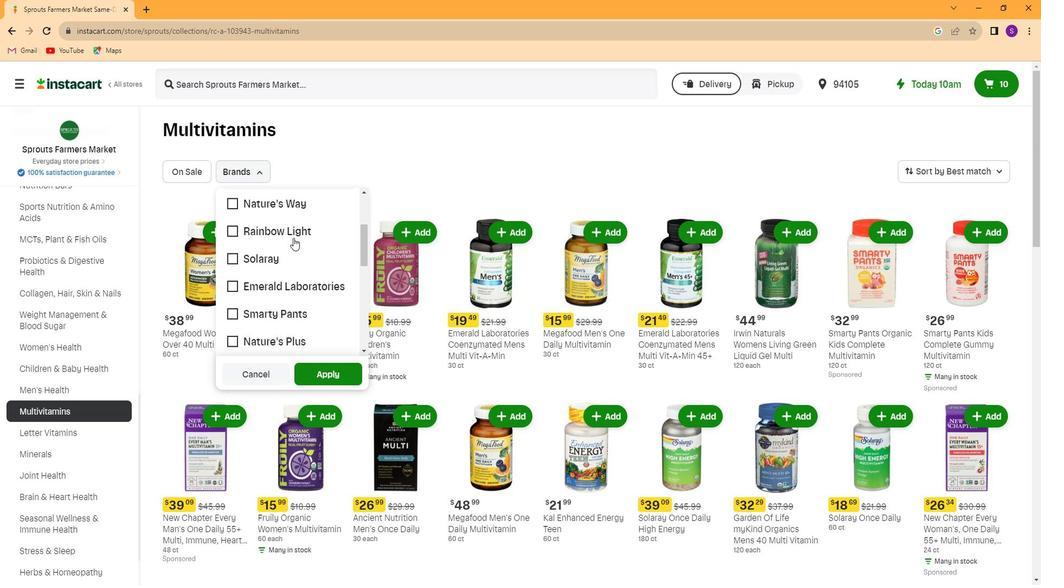 
Action: Mouse scrolled (294, 246) with delta (0, 0)
Screenshot: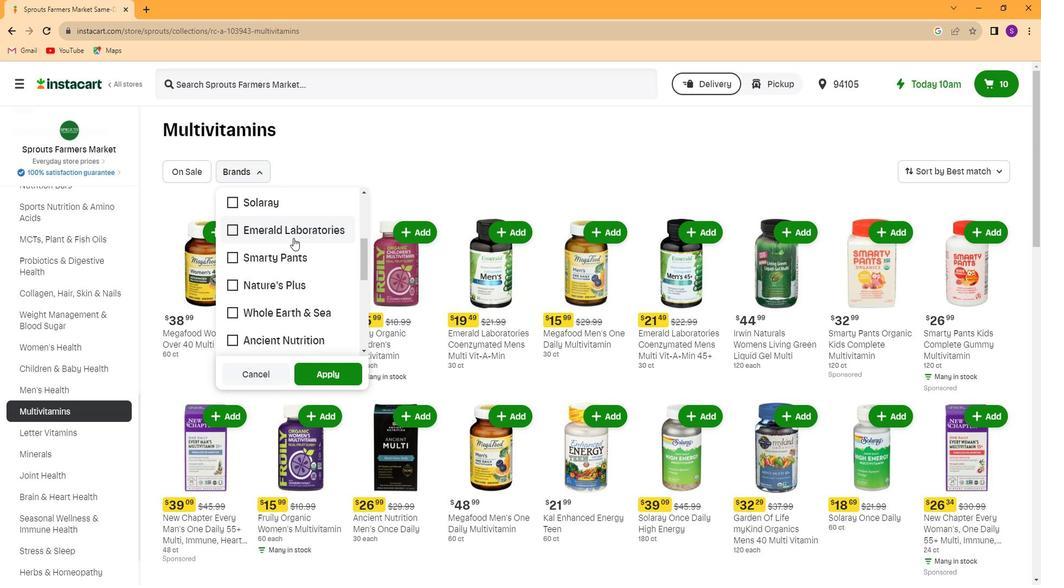 
Action: Mouse scrolled (294, 246) with delta (0, 0)
Screenshot: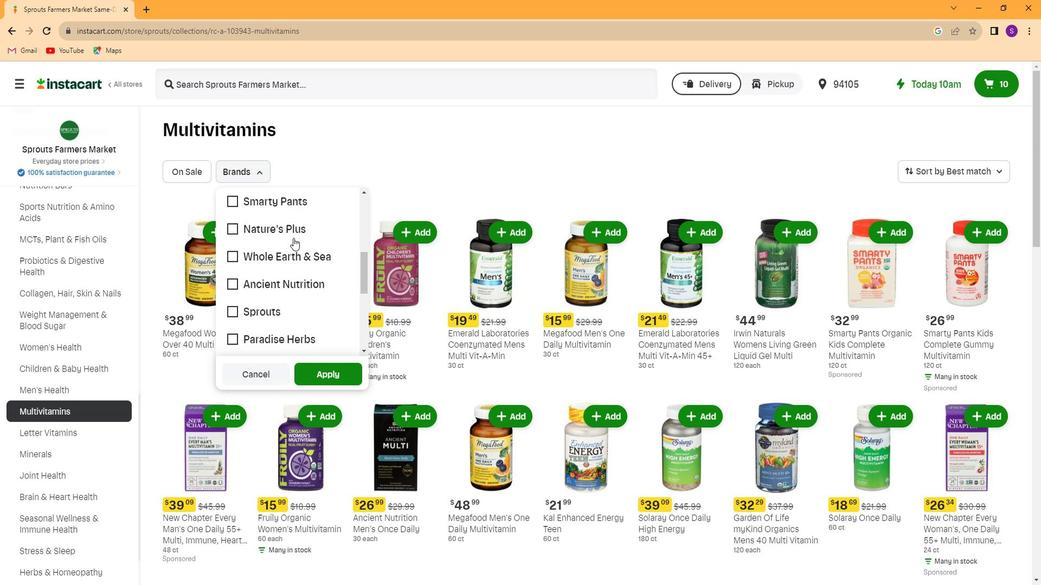 
Action: Mouse moved to (296, 287)
Screenshot: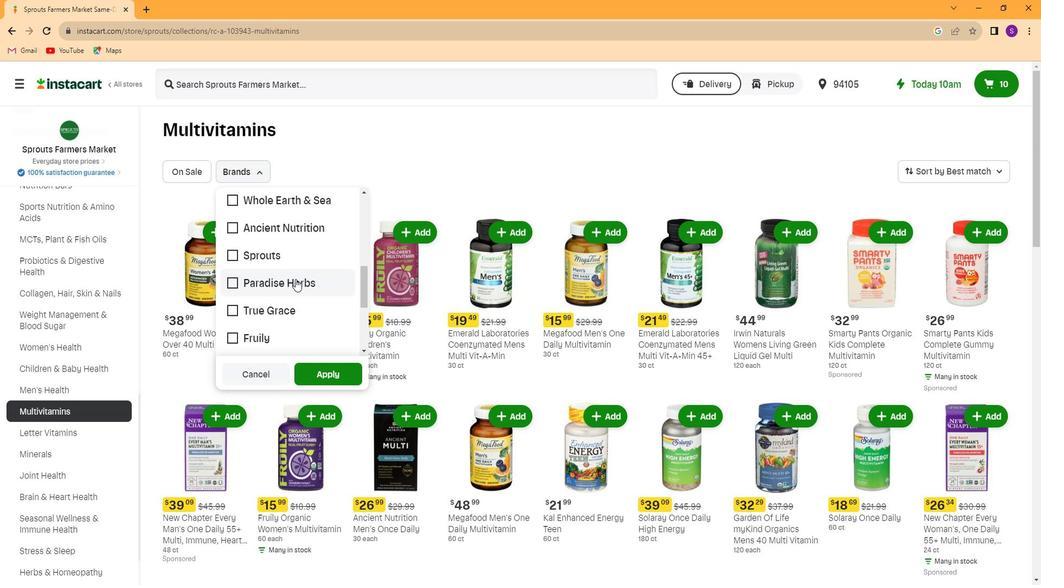 
Action: Mouse pressed left at (296, 287)
Screenshot: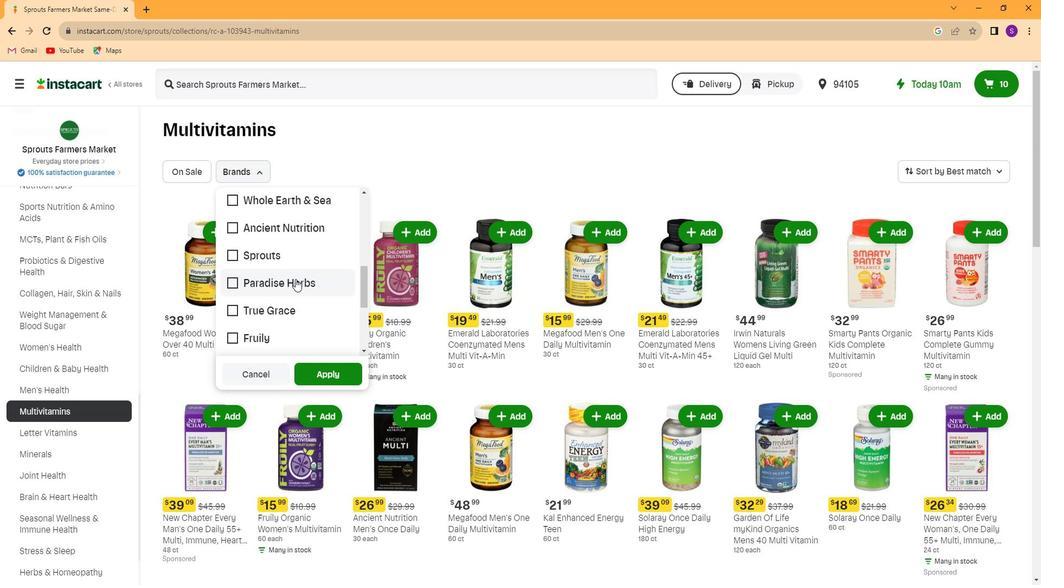
Action: Mouse moved to (346, 385)
Screenshot: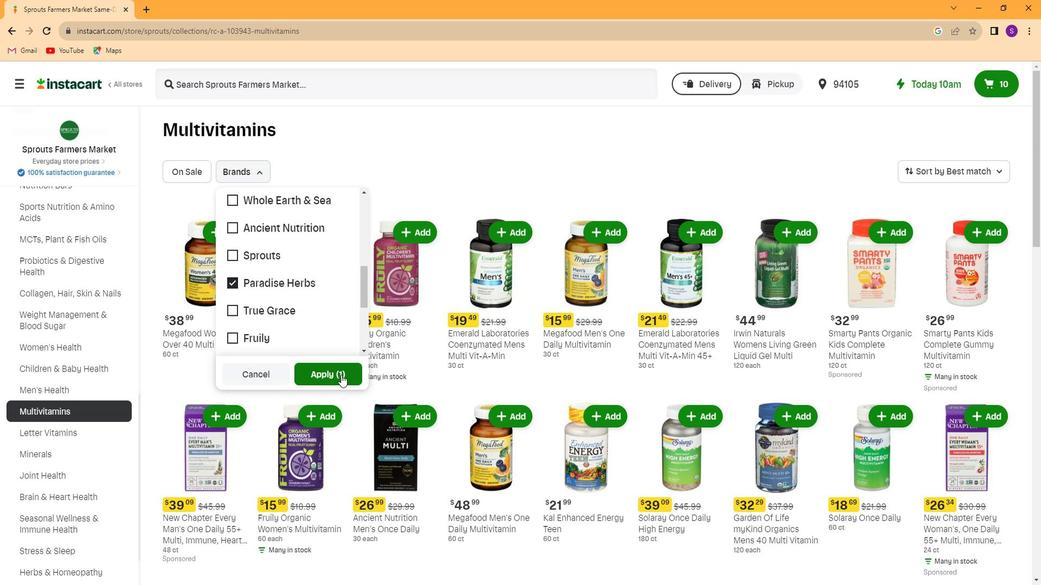 
Action: Mouse pressed left at (346, 385)
Screenshot: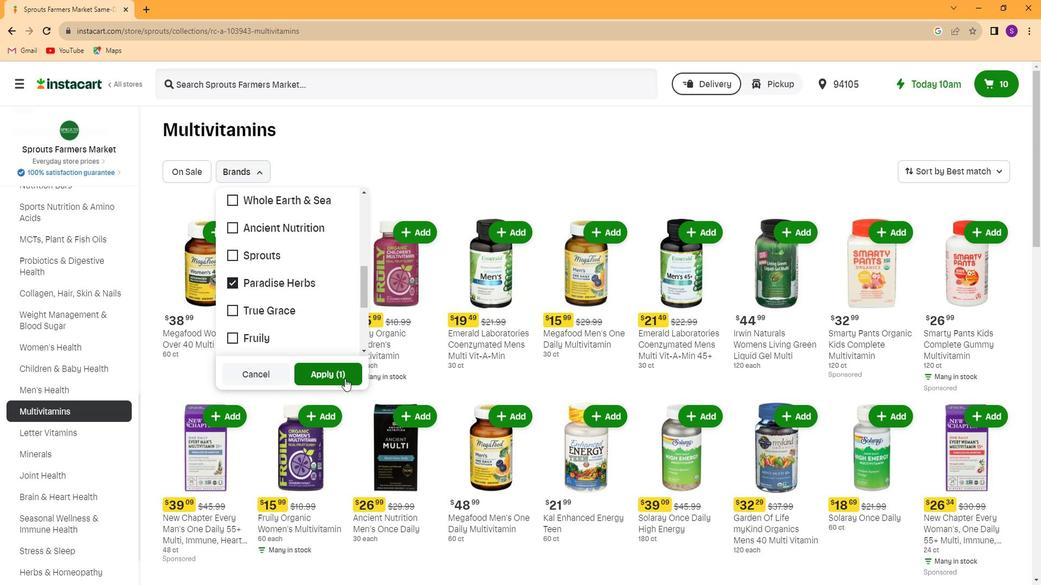 
Action: Mouse moved to (578, 431)
Screenshot: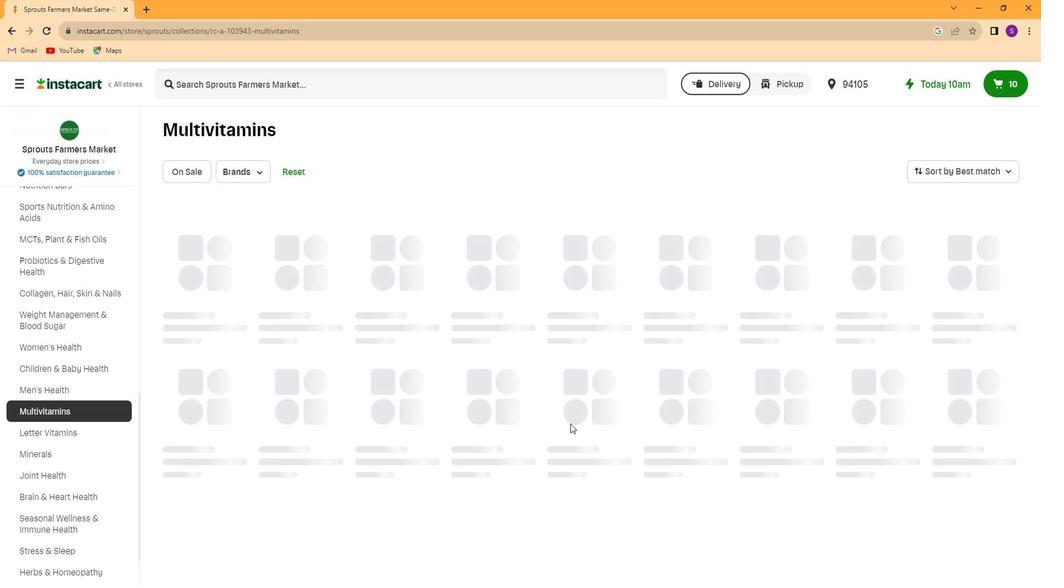 
